 Task: Add Alter Eco Organic Mint Creme Truffle Thins Dark Chocolate Bar to the cart.
Action: Mouse moved to (20, 57)
Screenshot: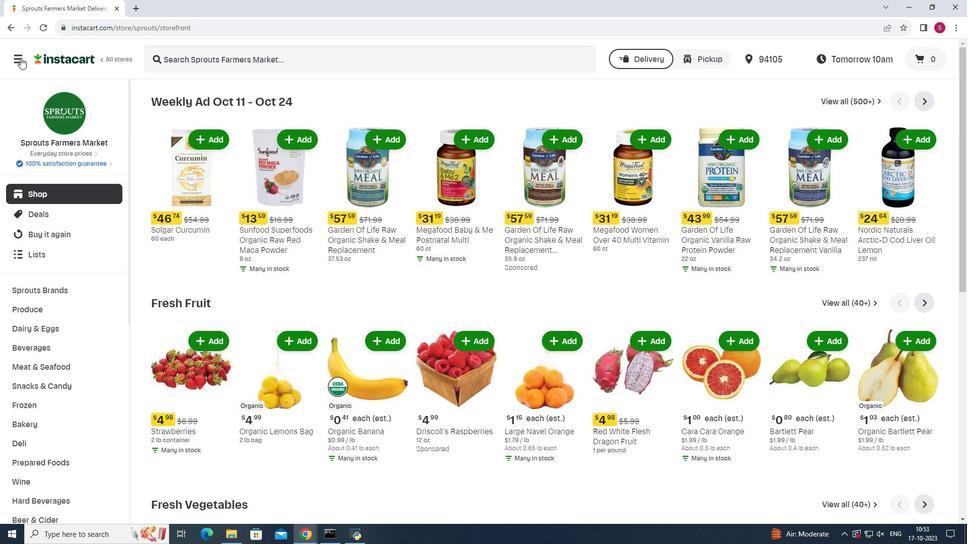 
Action: Mouse pressed left at (20, 57)
Screenshot: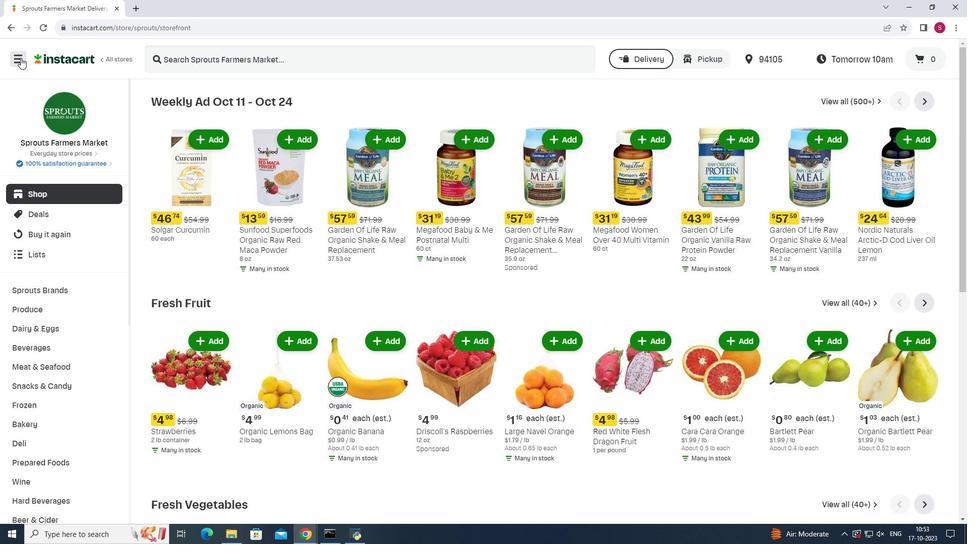 
Action: Mouse moved to (64, 270)
Screenshot: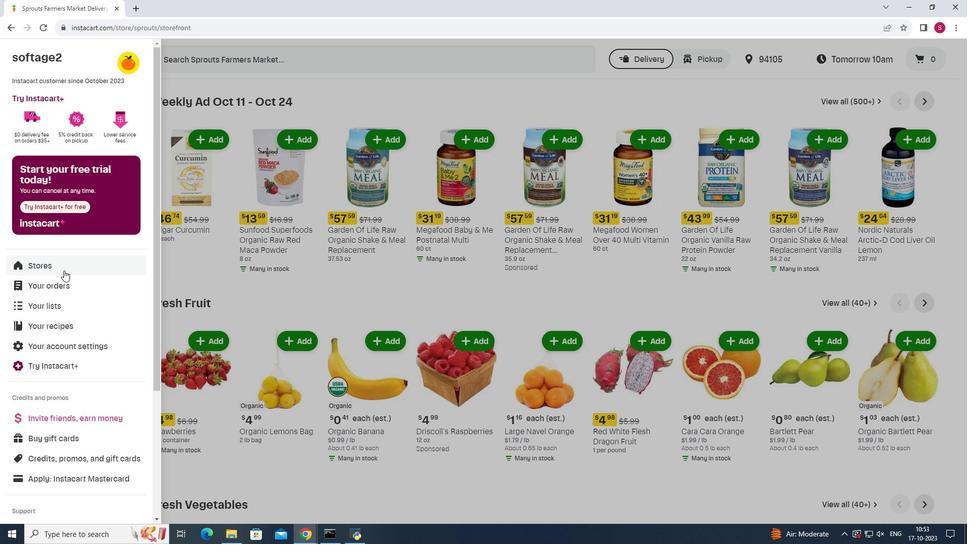 
Action: Mouse pressed left at (64, 270)
Screenshot: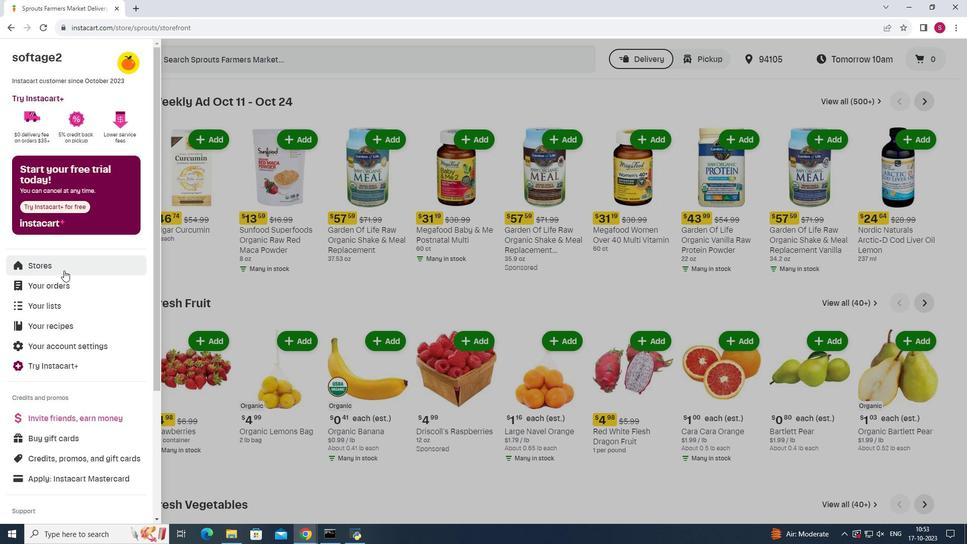 
Action: Mouse moved to (231, 83)
Screenshot: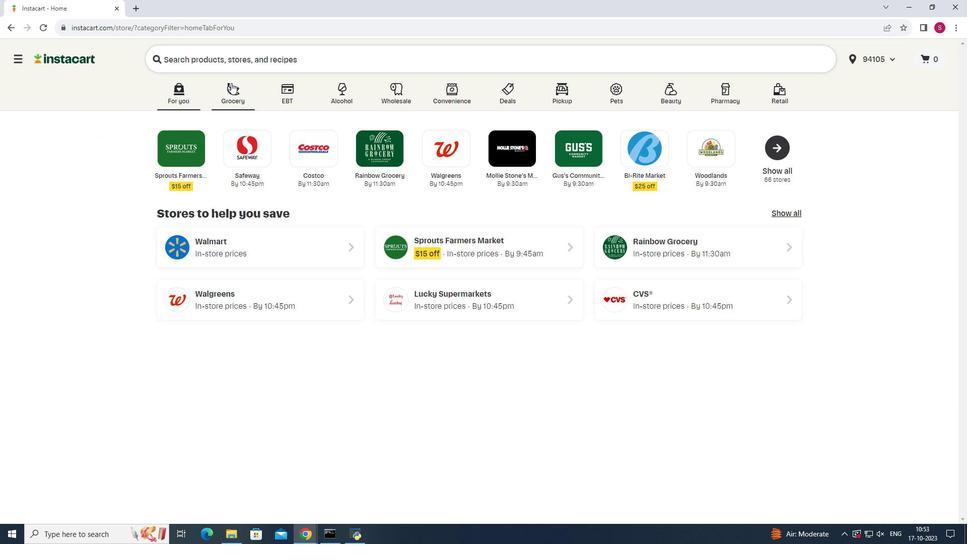 
Action: Mouse pressed left at (231, 83)
Screenshot: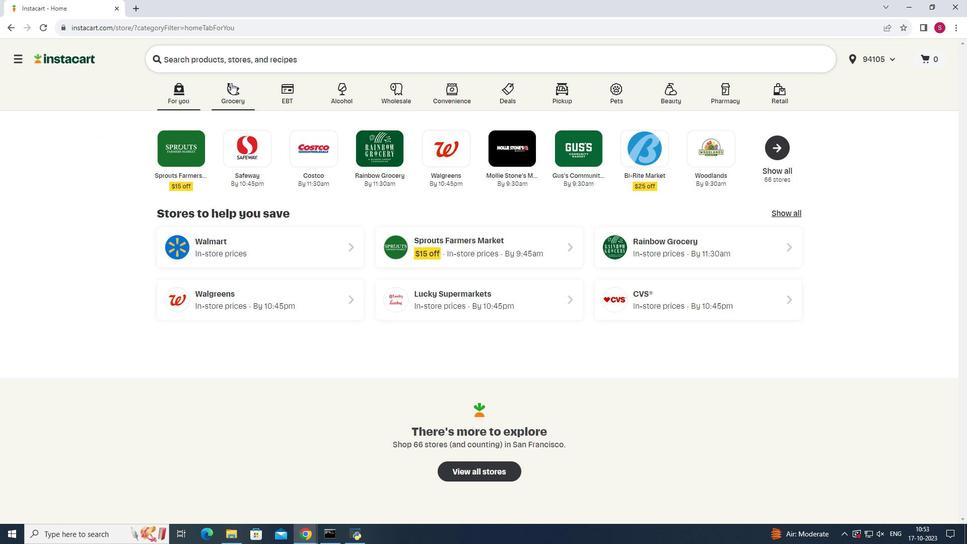 
Action: Mouse moved to (700, 139)
Screenshot: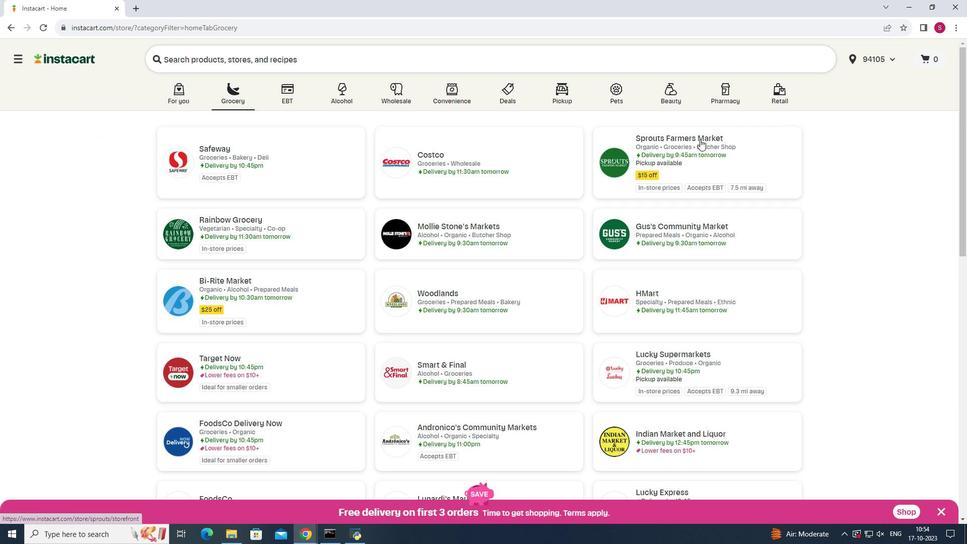 
Action: Mouse pressed left at (700, 139)
Screenshot: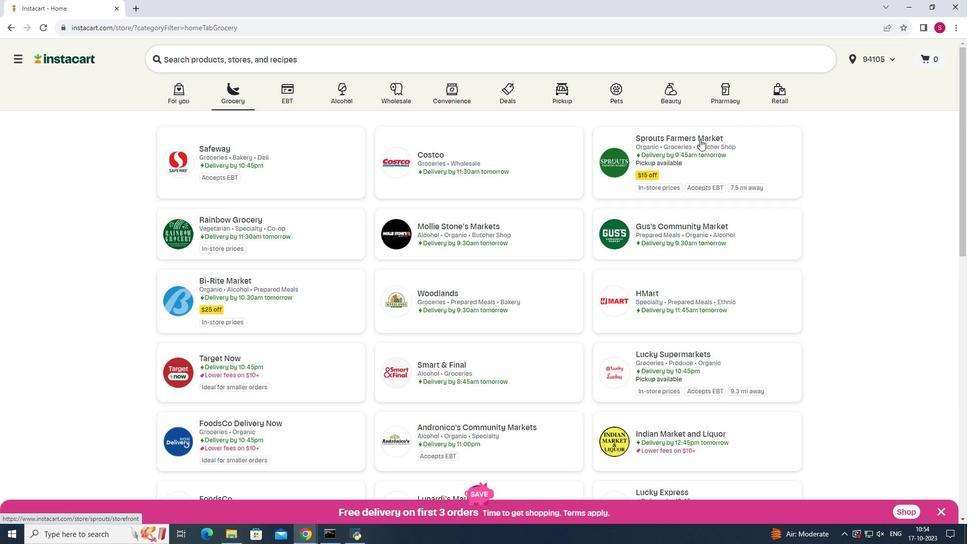 
Action: Mouse moved to (52, 382)
Screenshot: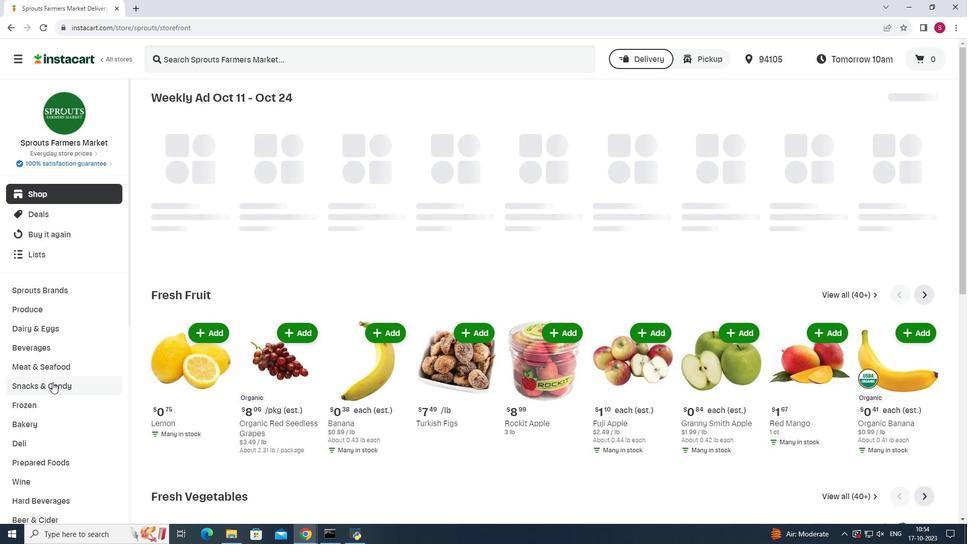 
Action: Mouse pressed left at (52, 382)
Screenshot: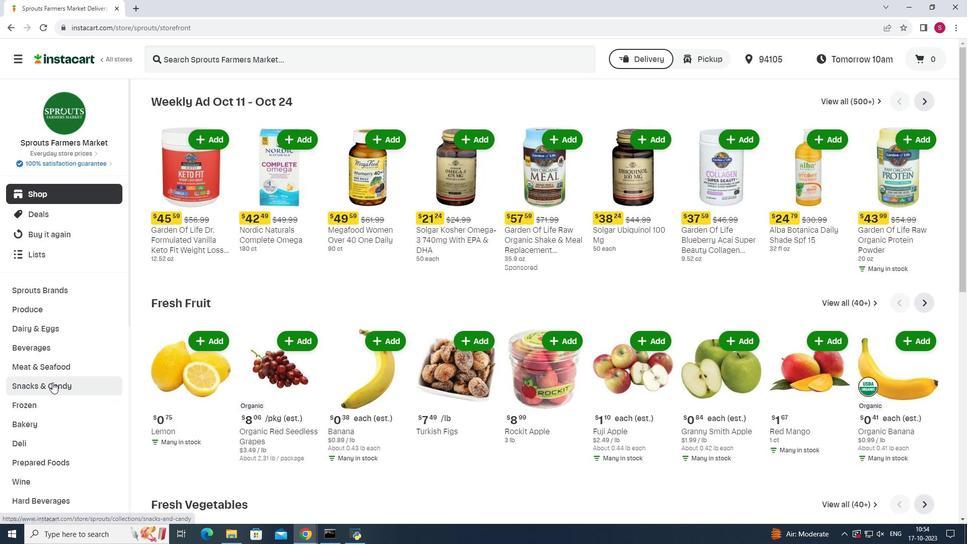 
Action: Mouse moved to (289, 121)
Screenshot: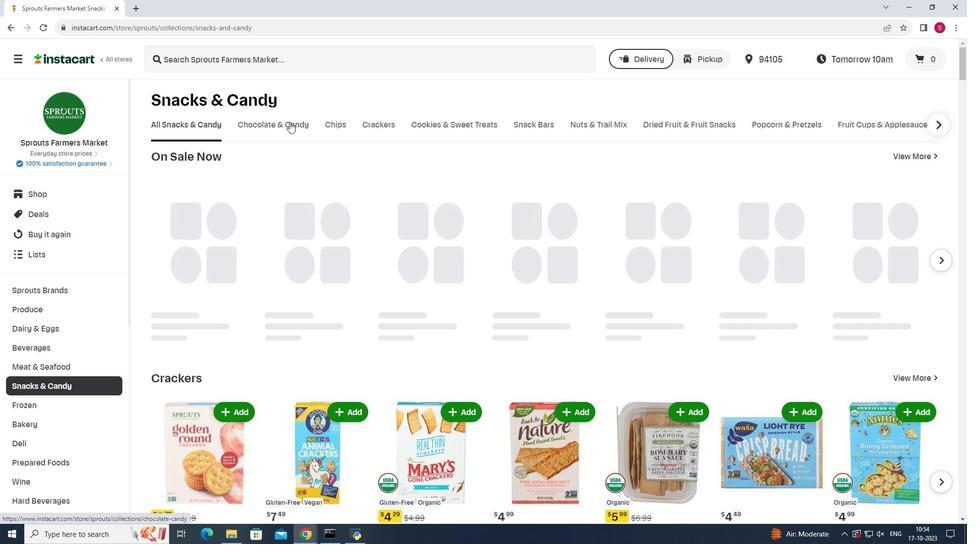 
Action: Mouse pressed left at (289, 121)
Screenshot: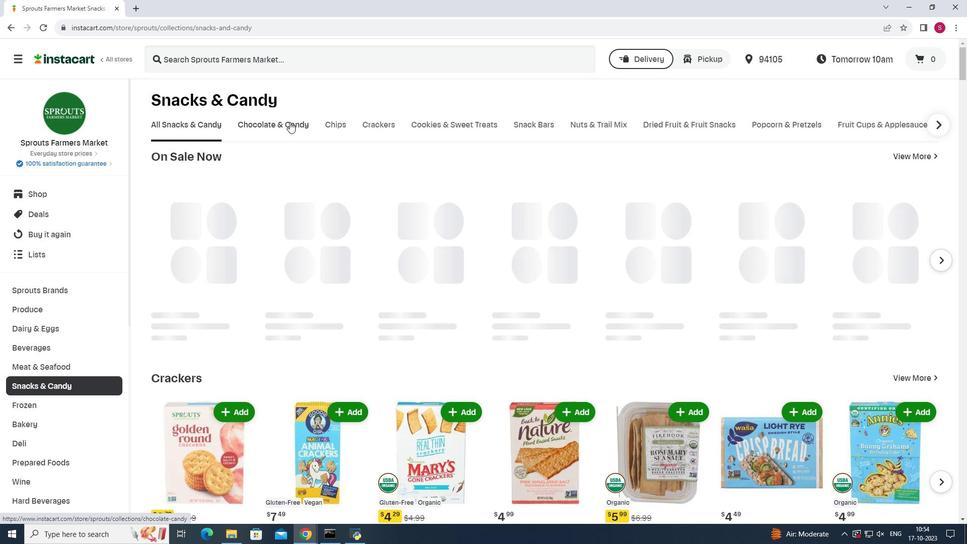 
Action: Mouse moved to (253, 166)
Screenshot: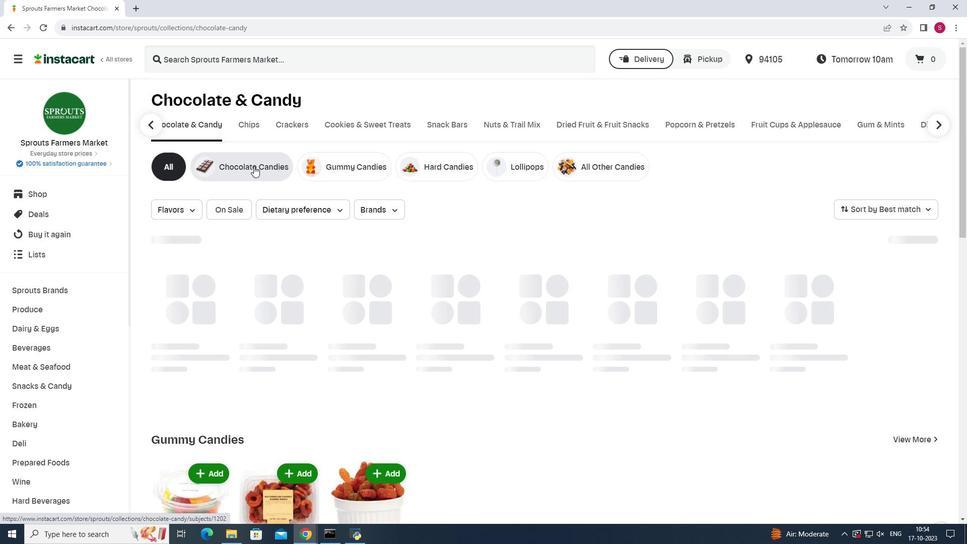 
Action: Mouse pressed left at (253, 166)
Screenshot: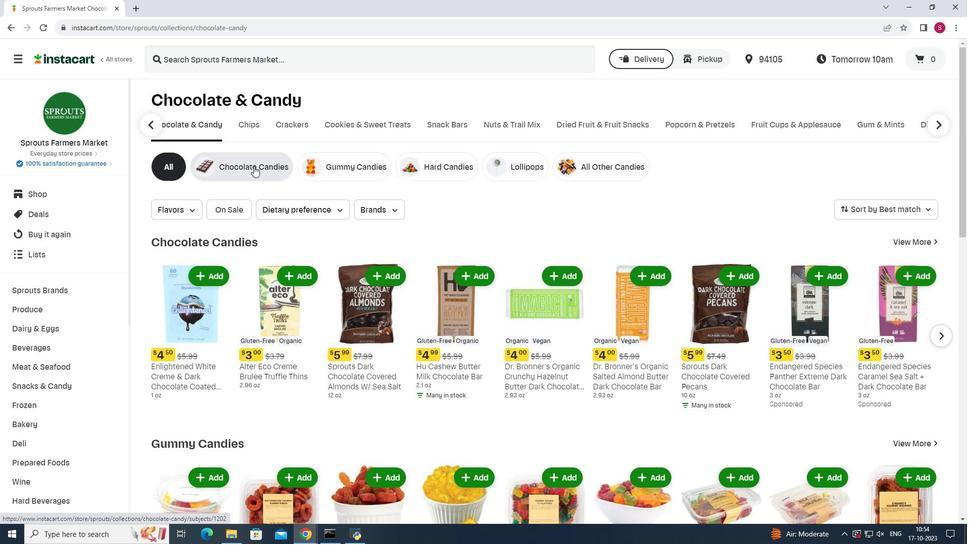 
Action: Mouse moved to (393, 61)
Screenshot: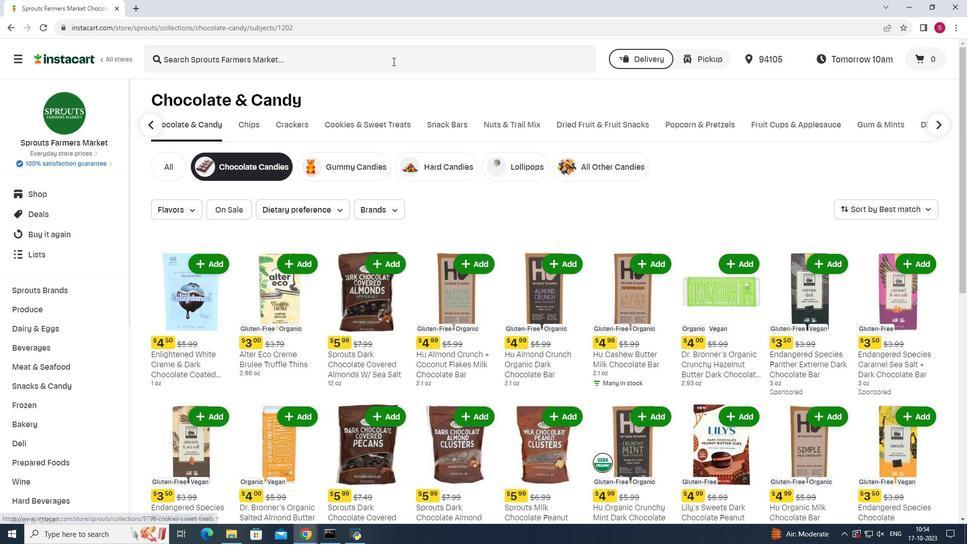 
Action: Mouse pressed left at (393, 61)
Screenshot: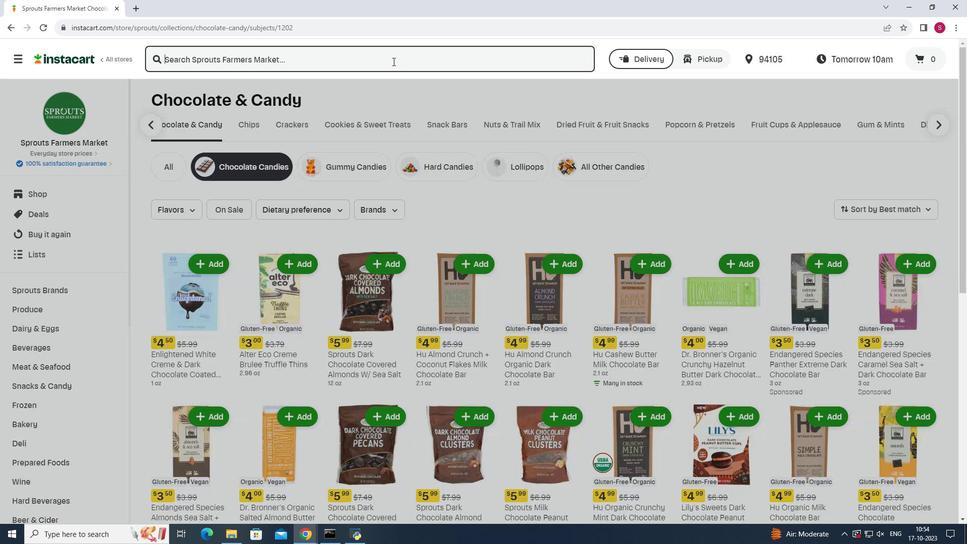 
Action: Key pressed <Key.shift>Alter<Key.space><Key.shift>Eco<Key.space><Key.shift>Organic<Key.space><Key.shift>Mint<Key.space><Key.shift>Creme<Key.space><Key.shift>Truffle<Key.space><Key.shift>Thins<Key.space><Key.shift>Dark<Key.space><Key.shift>Chocolate<Key.space><Key.shift>Bar<Key.enter>
Screenshot: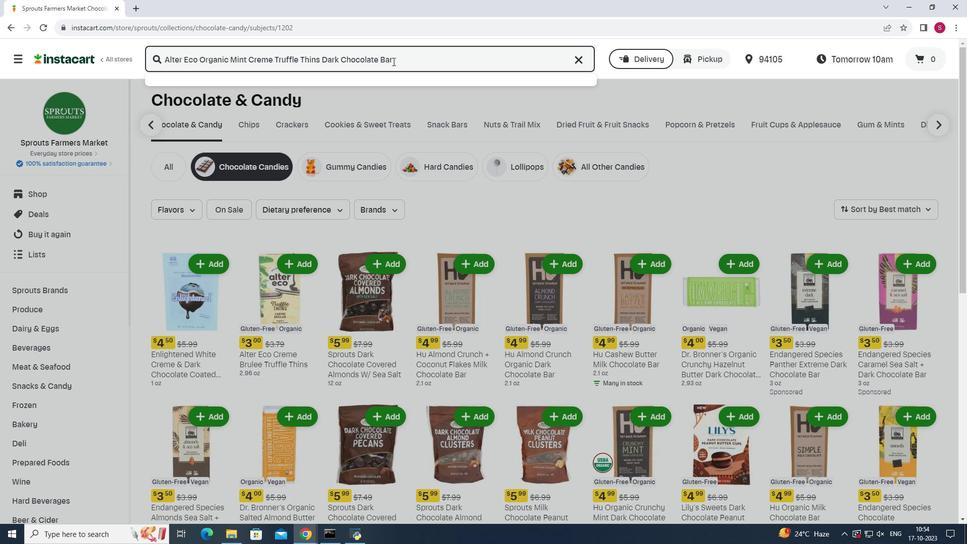 
Action: Mouse moved to (439, 141)
Screenshot: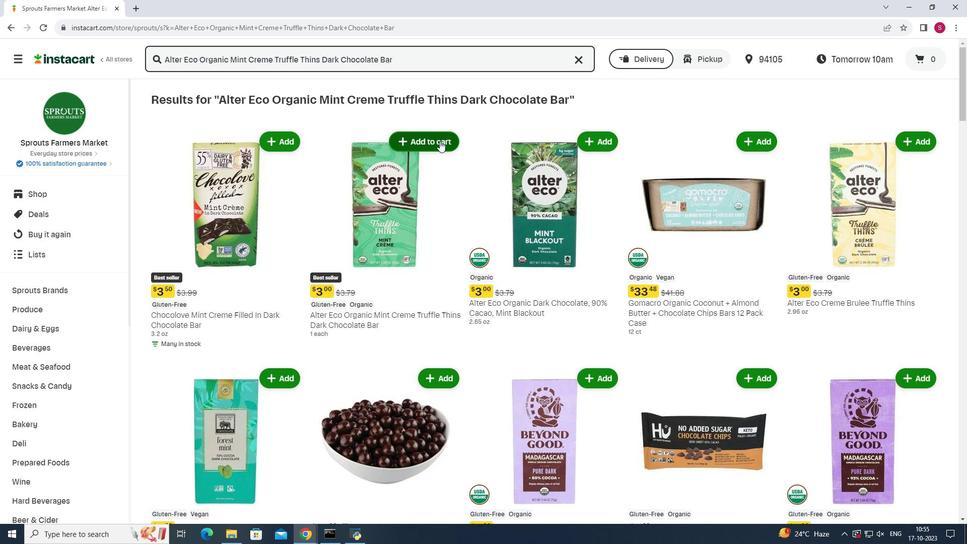 
Action: Mouse pressed left at (439, 141)
Screenshot: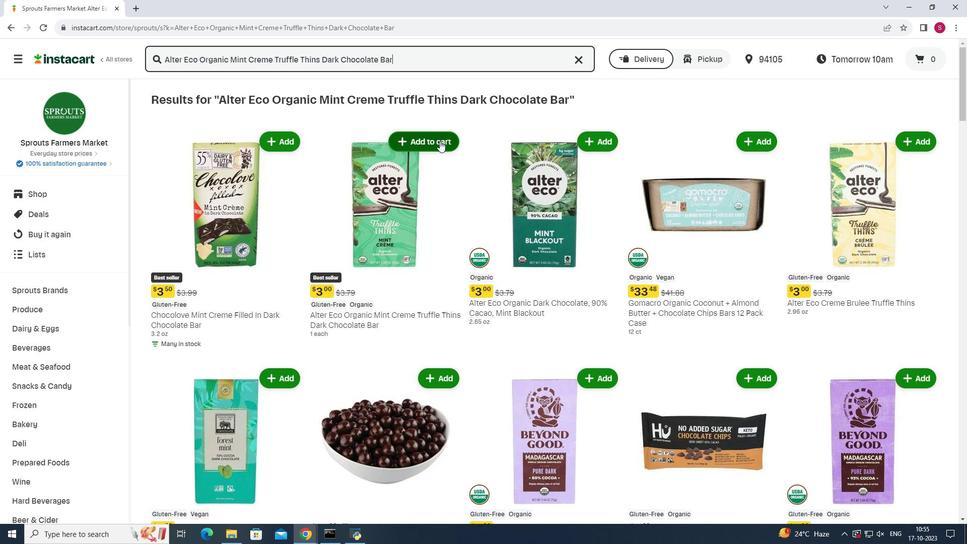 
Action: Mouse moved to (635, 122)
Screenshot: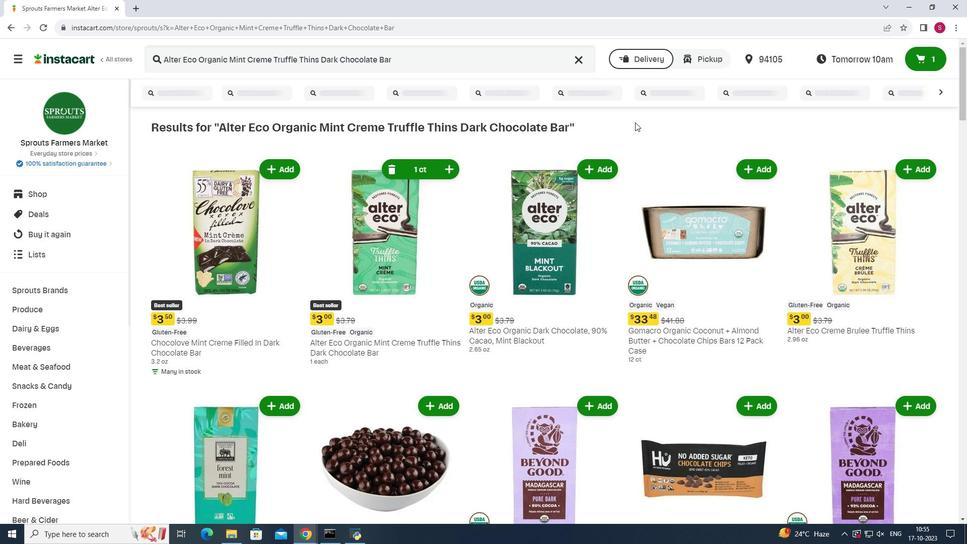 
